 Task: Create a due date automation trigger when advanced on, on the tuesday after a card is due add fields with custom fields "Resume" completed at 11:00 AM.
Action: Mouse moved to (823, 257)
Screenshot: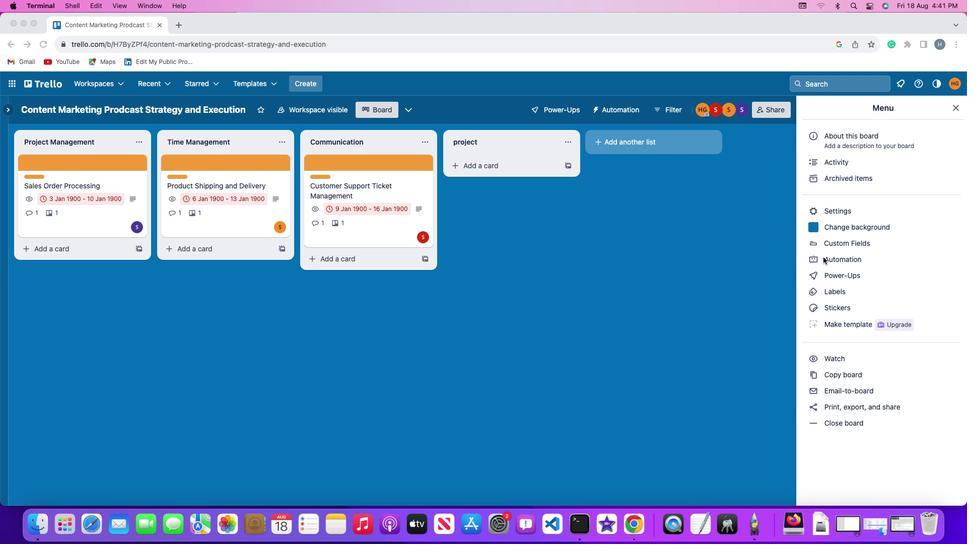 
Action: Mouse pressed left at (823, 257)
Screenshot: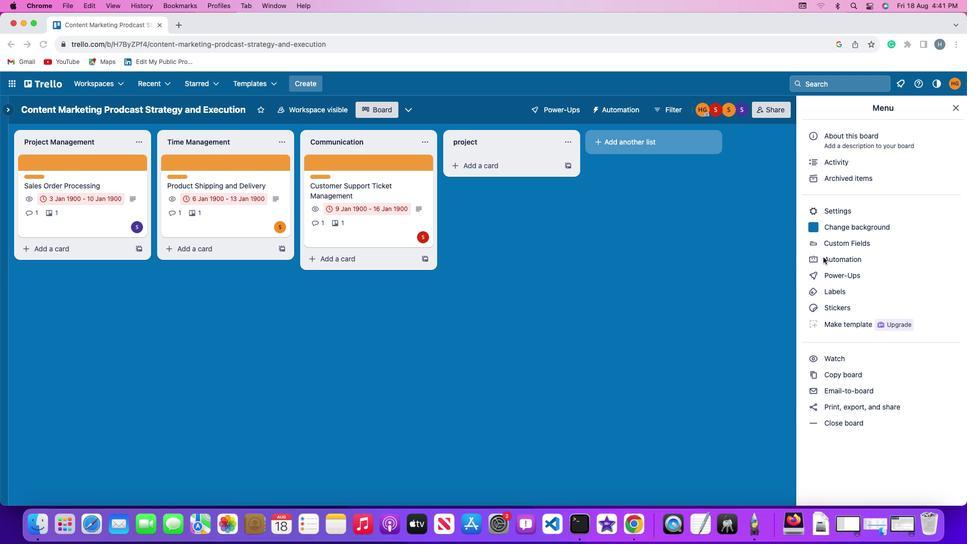 
Action: Mouse moved to (824, 257)
Screenshot: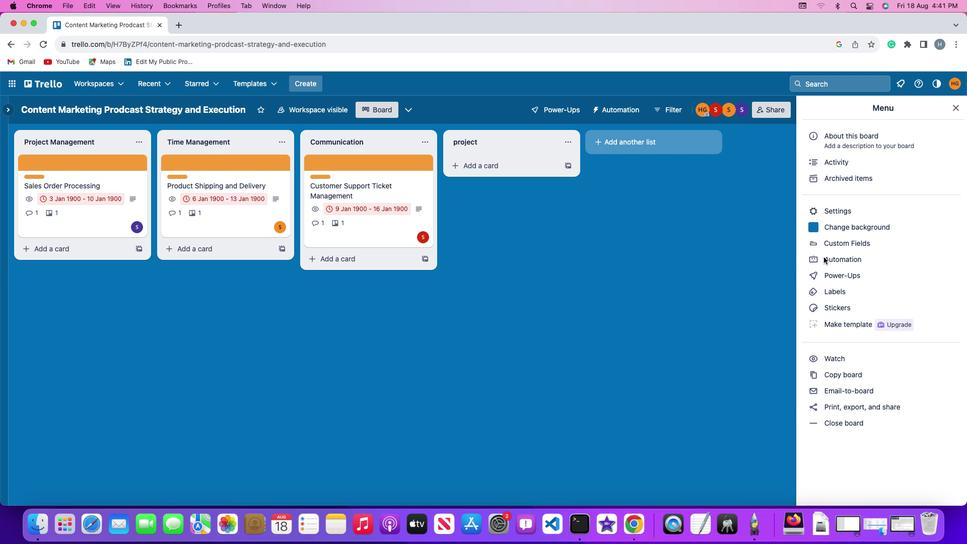 
Action: Mouse pressed left at (824, 257)
Screenshot: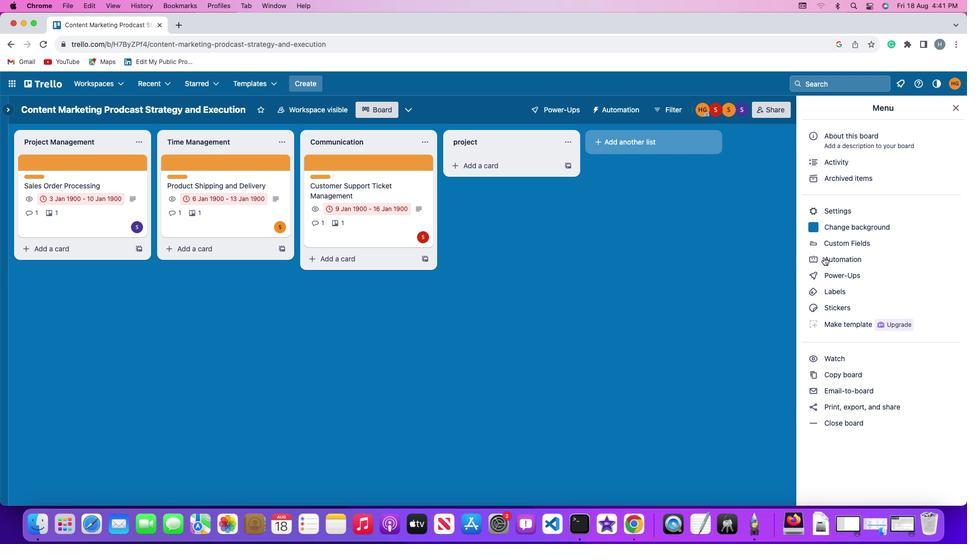 
Action: Mouse moved to (47, 238)
Screenshot: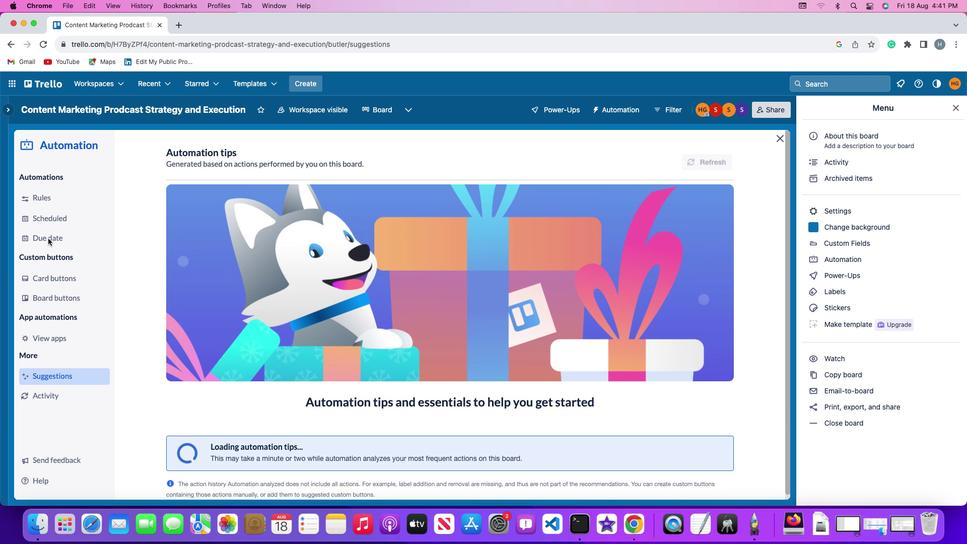 
Action: Mouse pressed left at (47, 238)
Screenshot: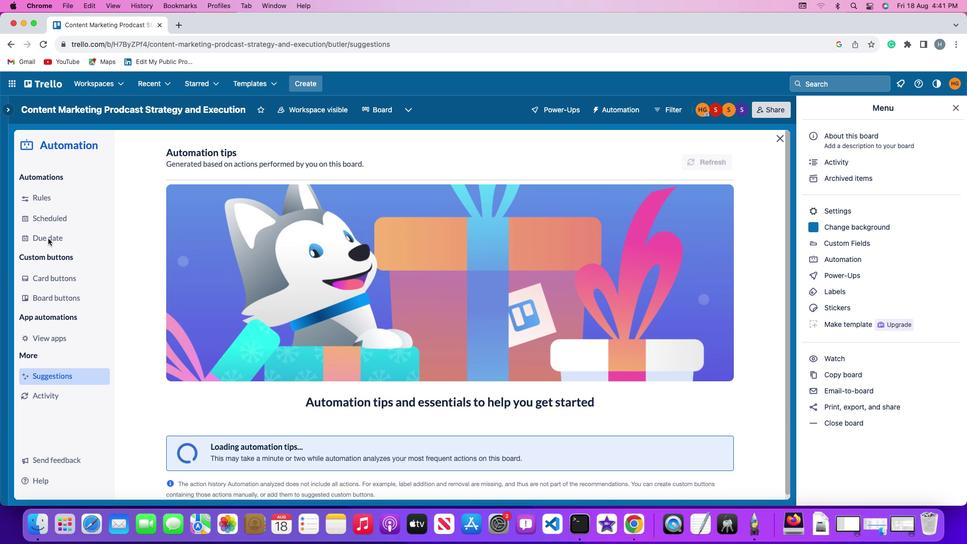
Action: Mouse moved to (688, 152)
Screenshot: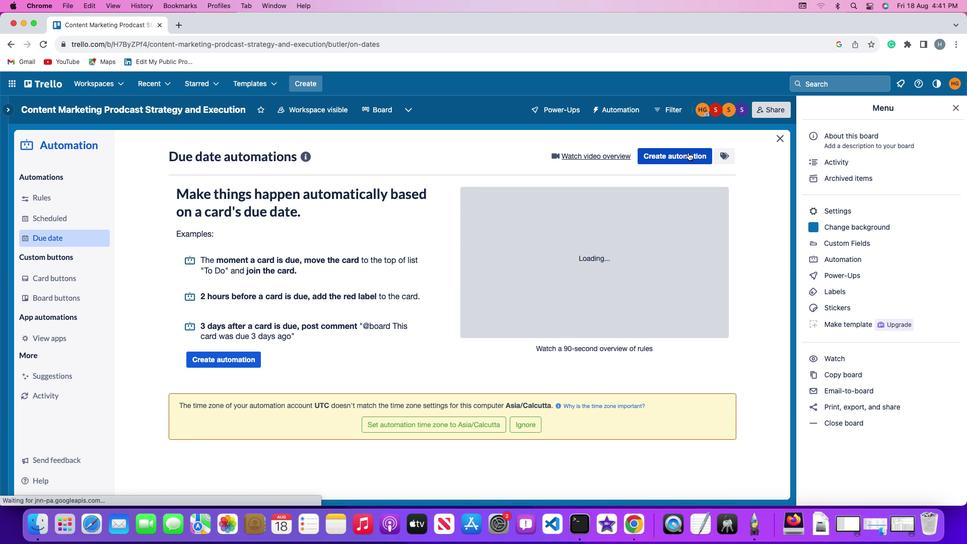 
Action: Mouse pressed left at (688, 152)
Screenshot: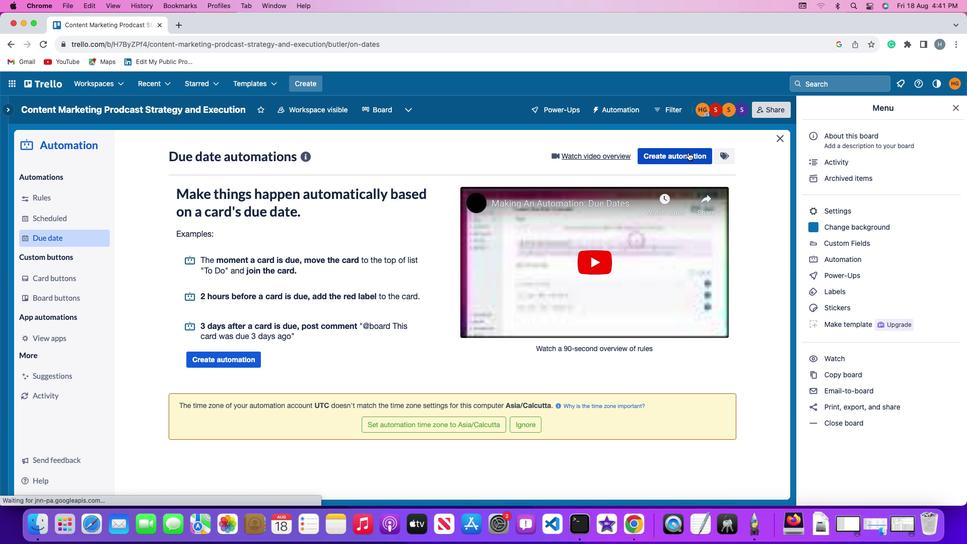 
Action: Mouse moved to (272, 257)
Screenshot: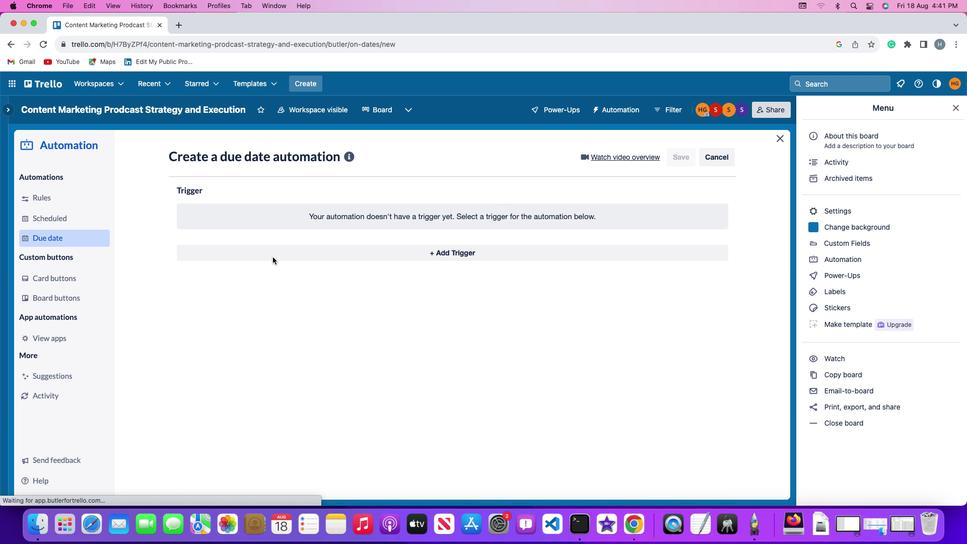 
Action: Mouse pressed left at (272, 257)
Screenshot: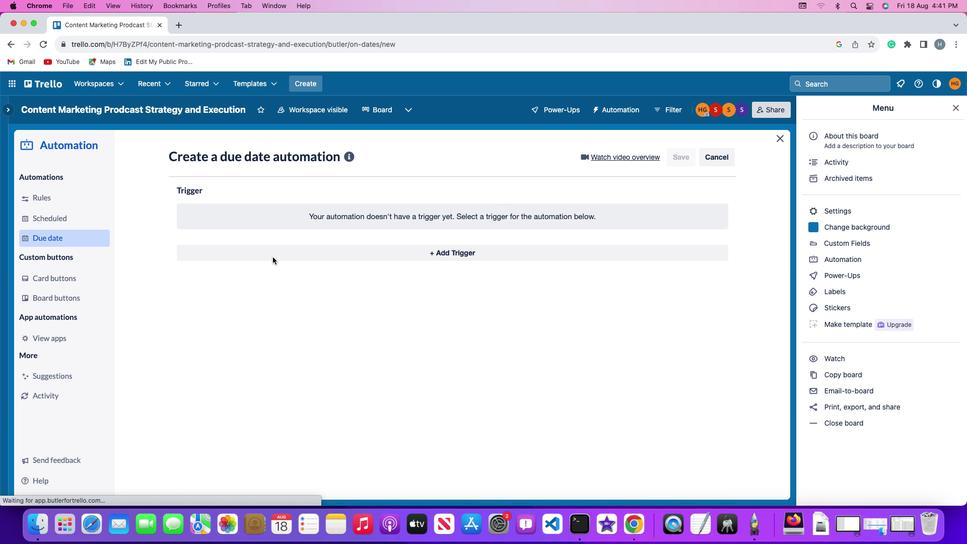 
Action: Mouse moved to (227, 439)
Screenshot: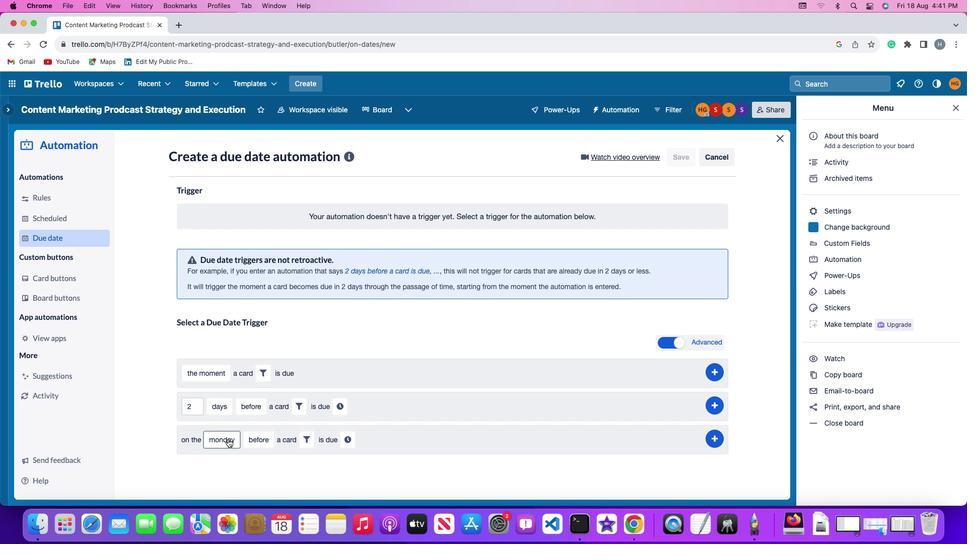 
Action: Mouse pressed left at (227, 439)
Screenshot: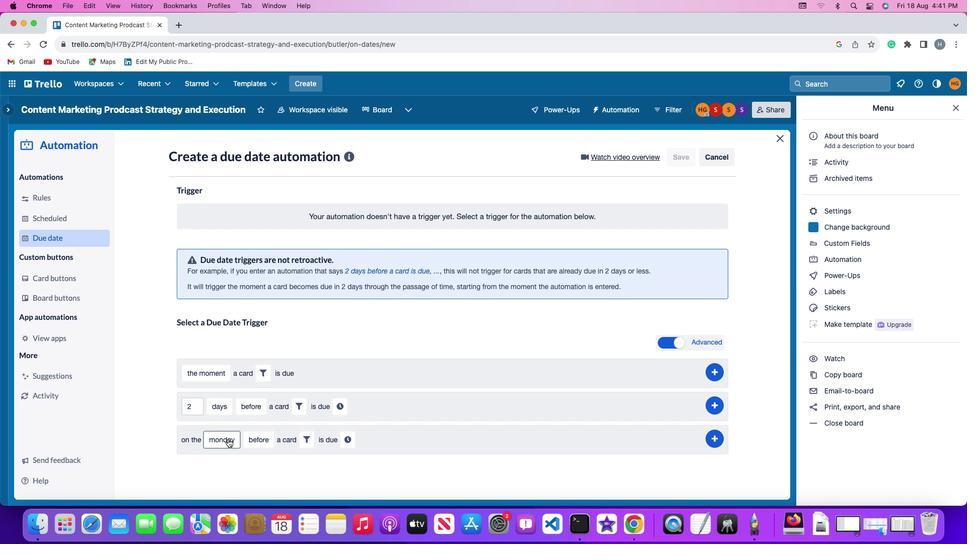 
Action: Mouse moved to (241, 319)
Screenshot: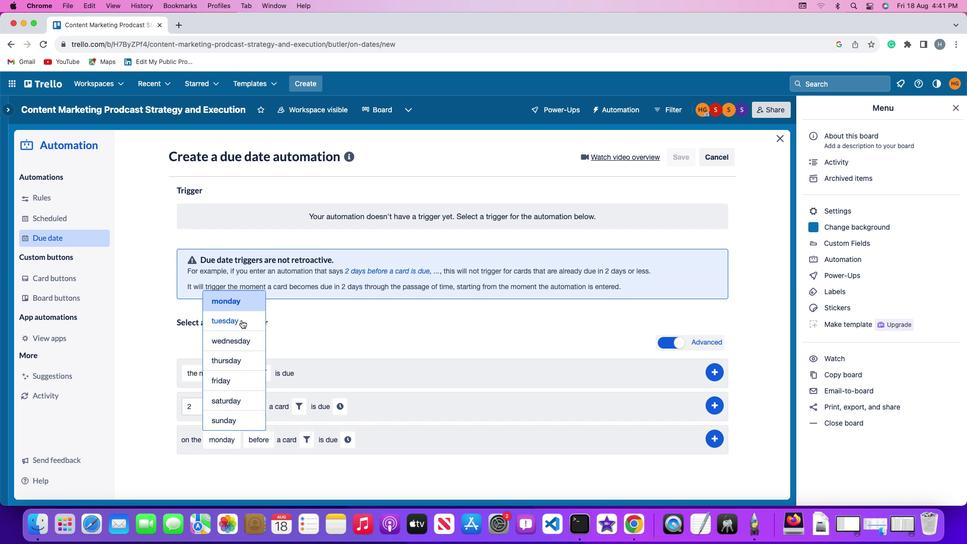 
Action: Mouse pressed left at (241, 319)
Screenshot: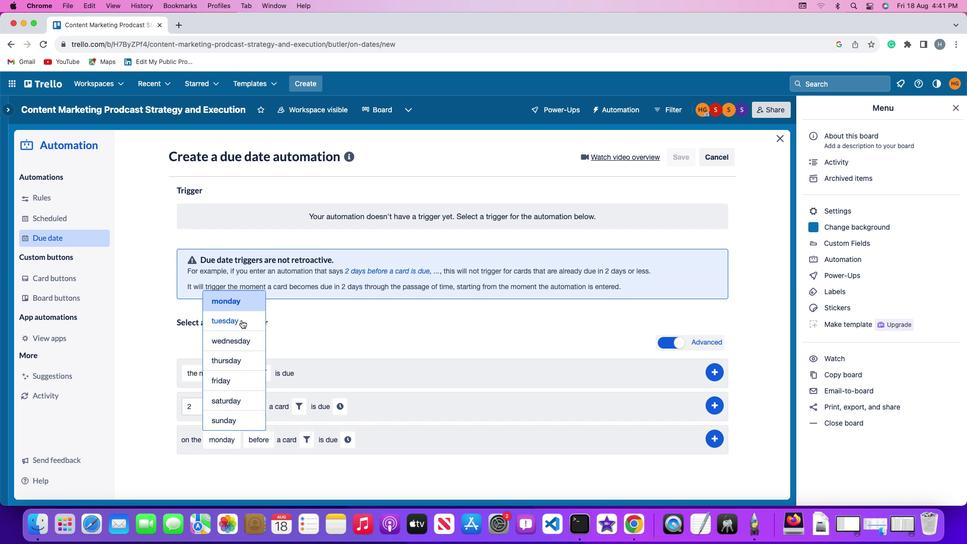
Action: Mouse moved to (257, 441)
Screenshot: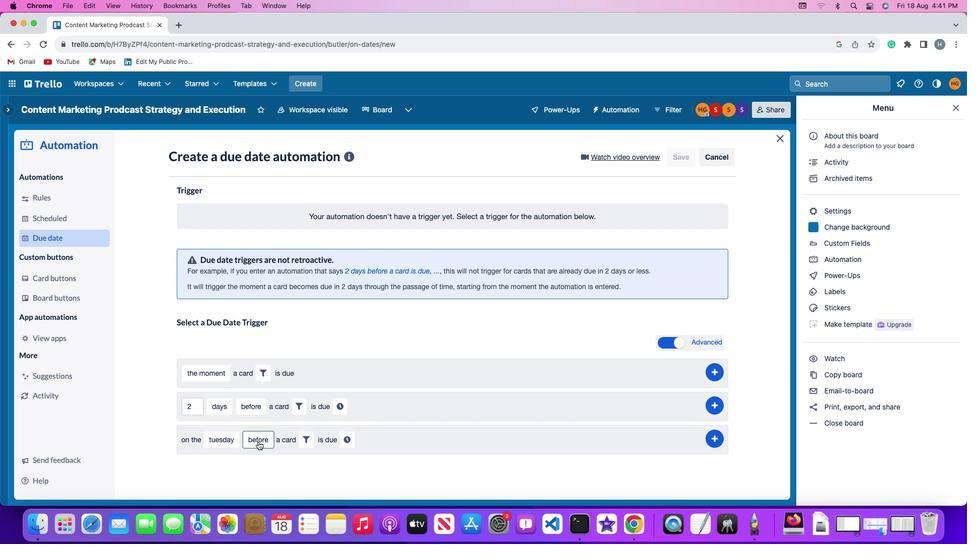 
Action: Mouse pressed left at (257, 441)
Screenshot: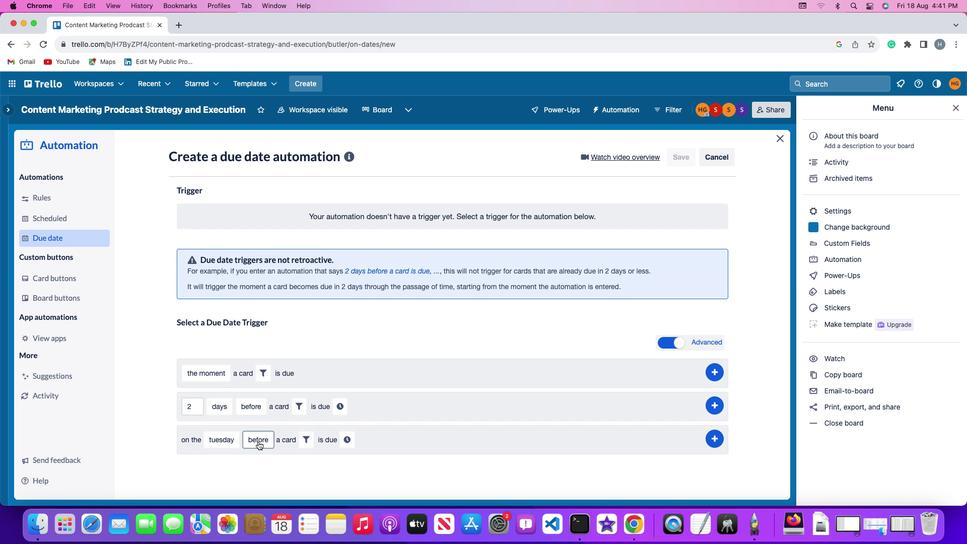 
Action: Mouse moved to (274, 382)
Screenshot: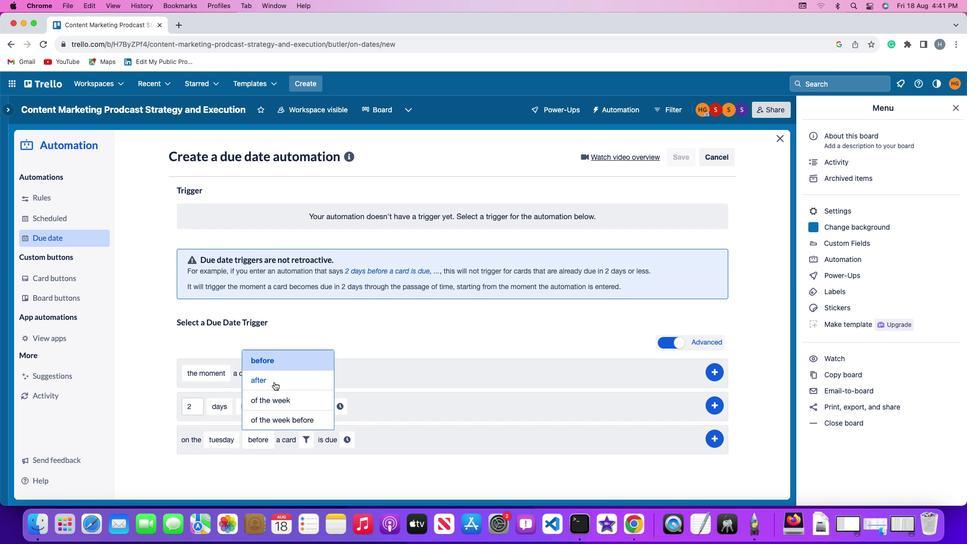 
Action: Mouse pressed left at (274, 382)
Screenshot: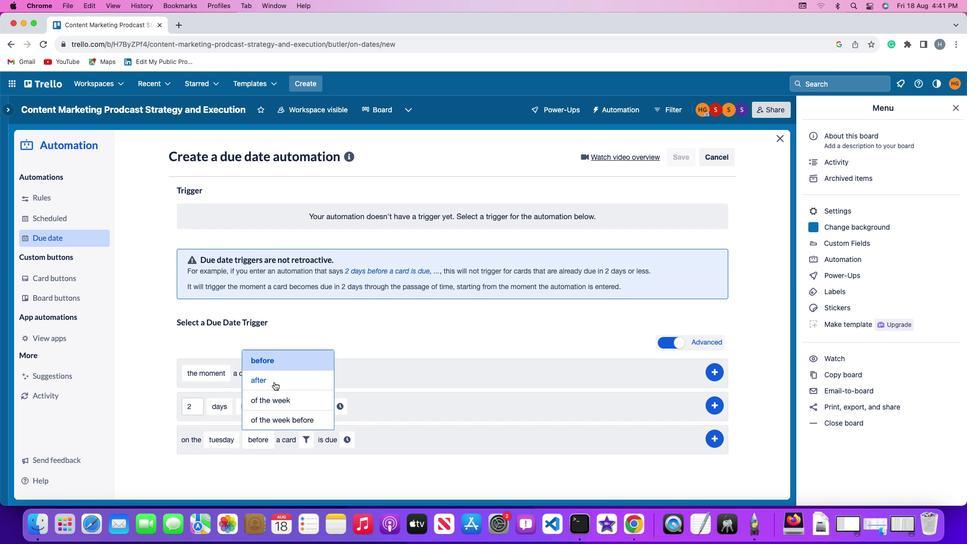 
Action: Mouse moved to (301, 439)
Screenshot: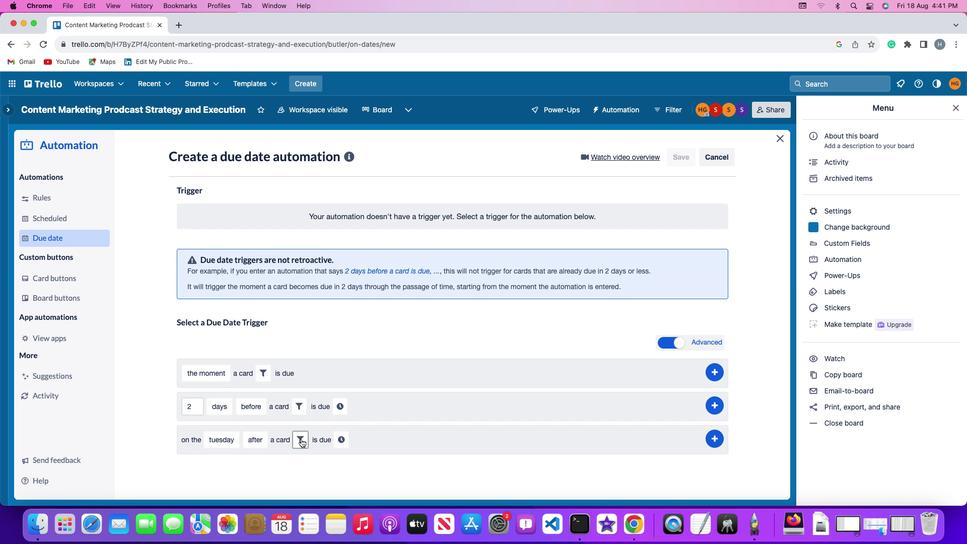 
Action: Mouse pressed left at (301, 439)
Screenshot: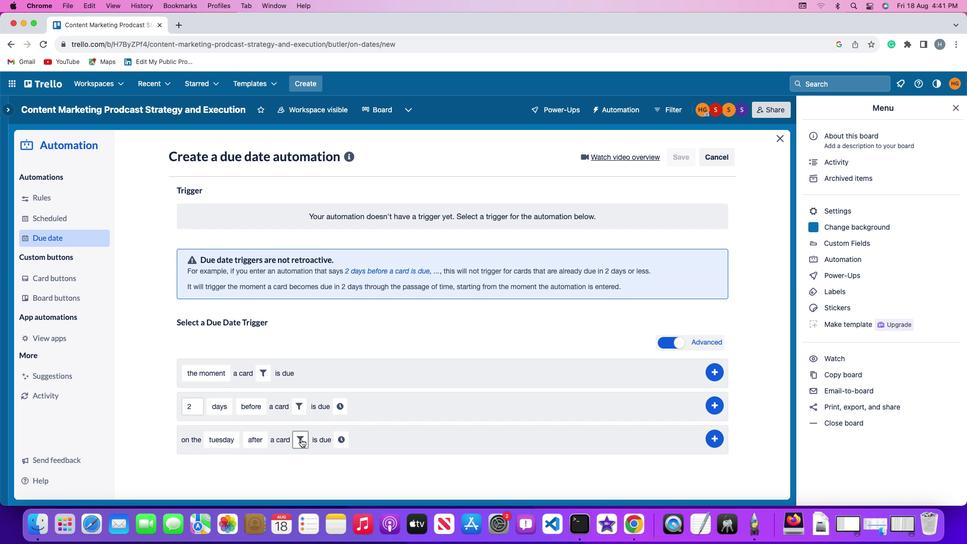 
Action: Mouse moved to (456, 470)
Screenshot: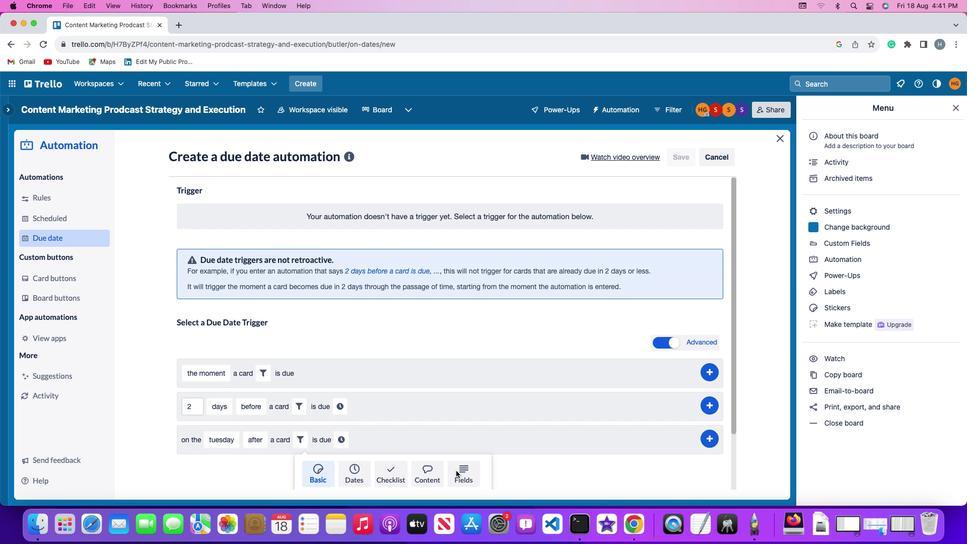 
Action: Mouse pressed left at (456, 470)
Screenshot: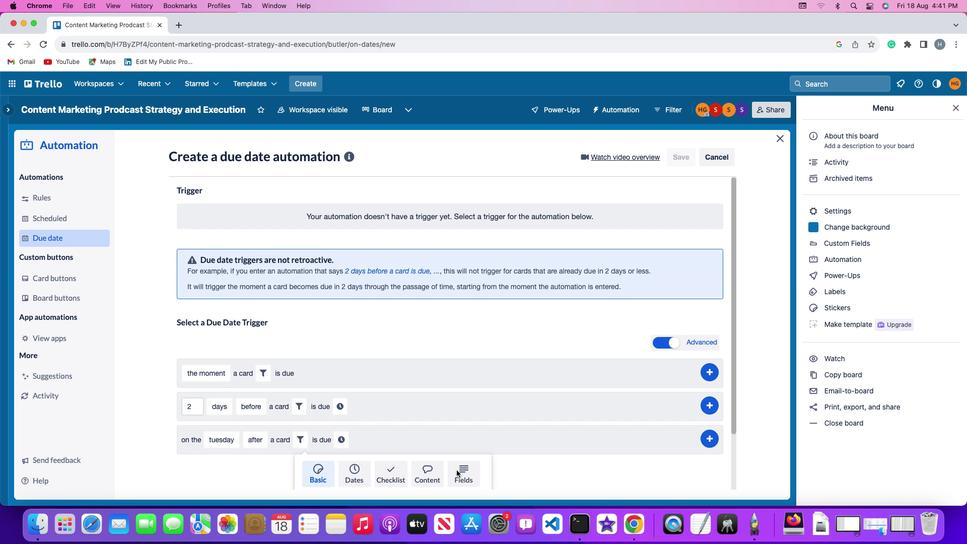 
Action: Mouse moved to (286, 459)
Screenshot: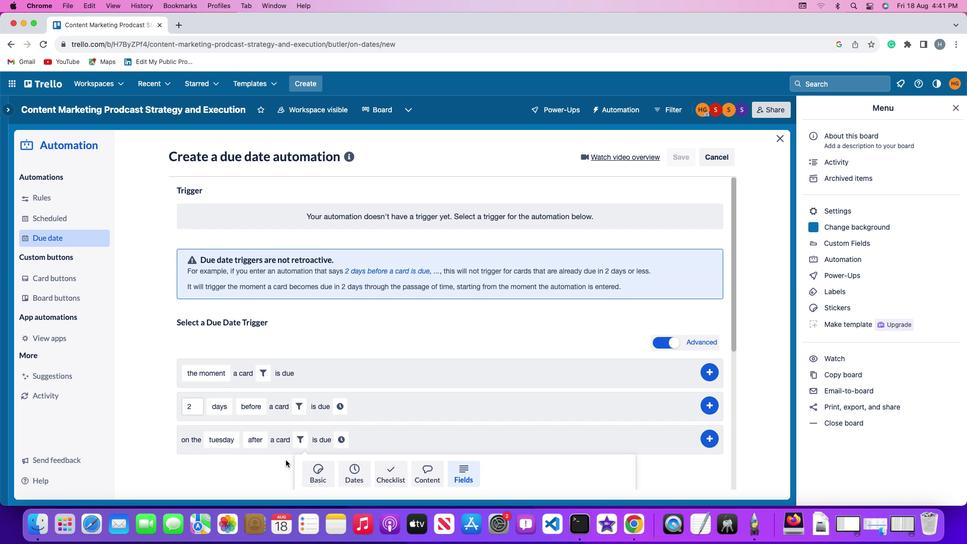 
Action: Mouse scrolled (286, 459) with delta (0, 0)
Screenshot: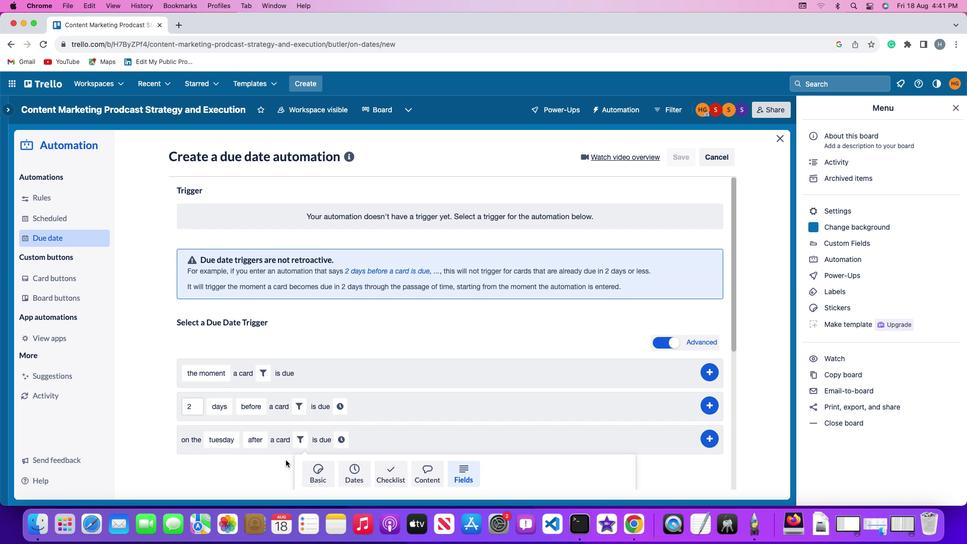 
Action: Mouse scrolled (286, 459) with delta (0, 0)
Screenshot: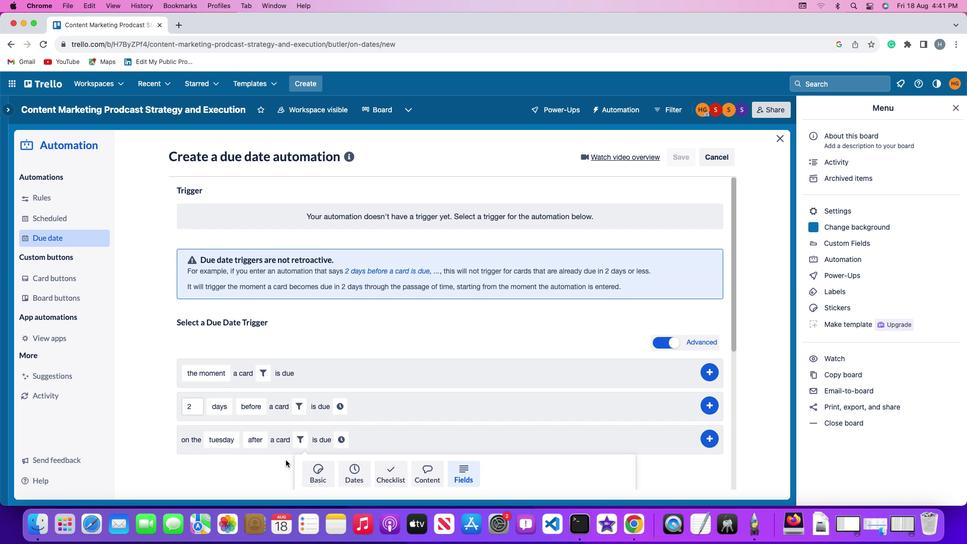 
Action: Mouse scrolled (286, 459) with delta (0, -1)
Screenshot: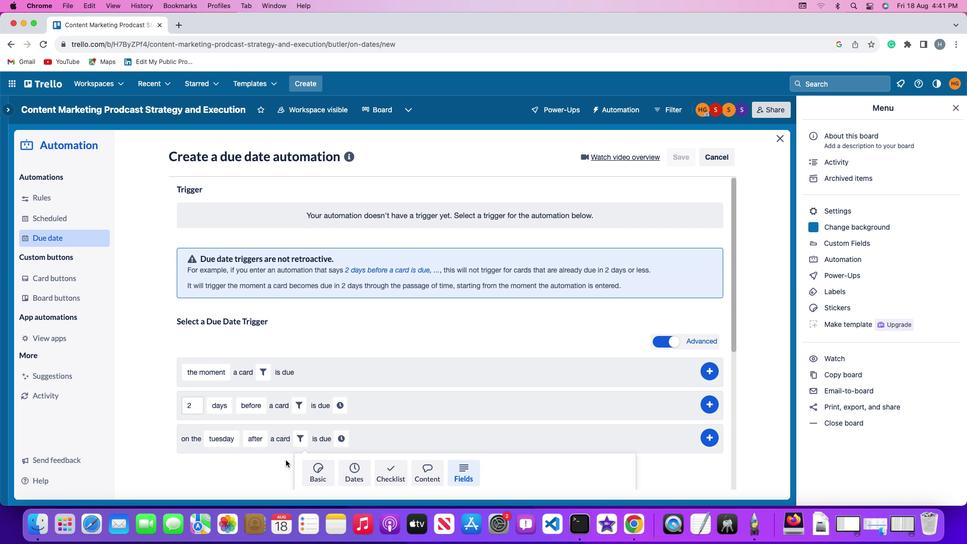 
Action: Mouse scrolled (286, 459) with delta (0, -2)
Screenshot: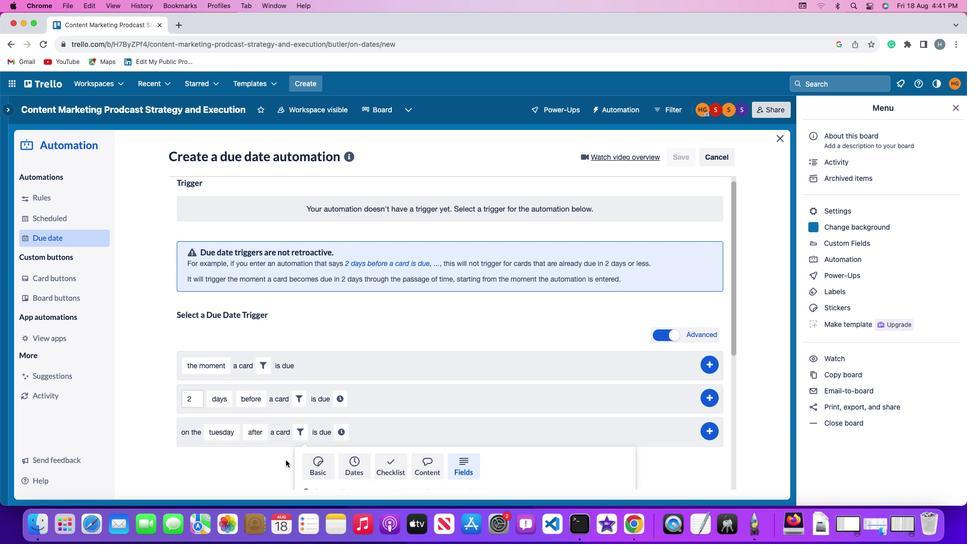 
Action: Mouse moved to (317, 365)
Screenshot: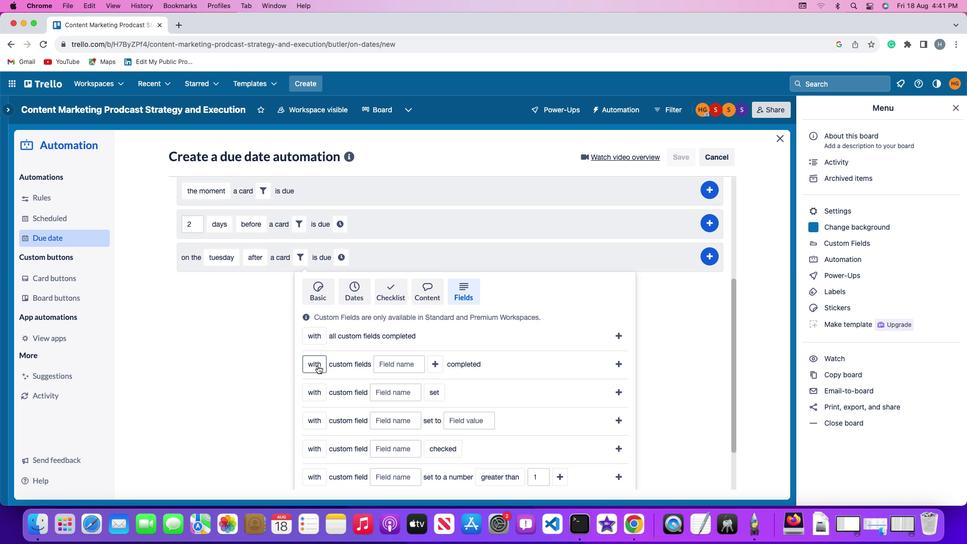 
Action: Mouse pressed left at (317, 365)
Screenshot: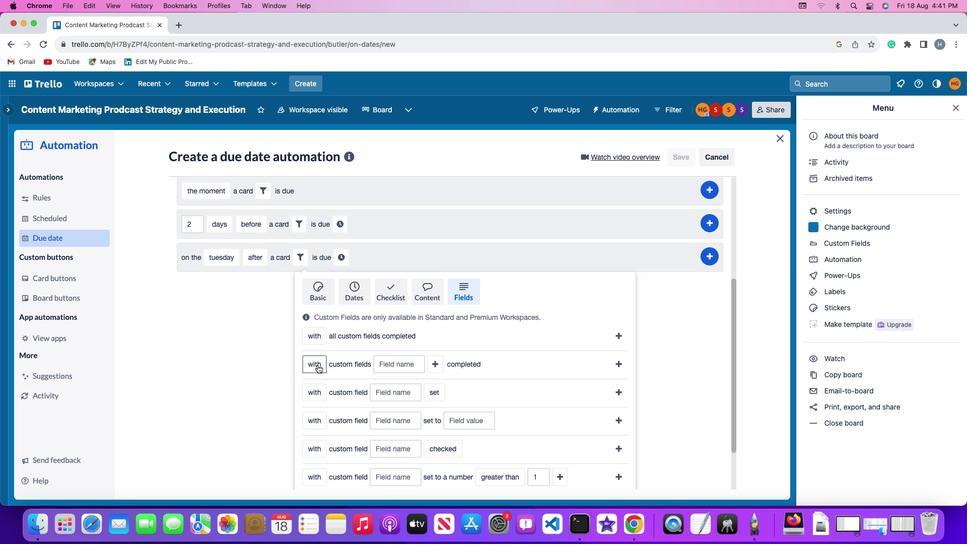 
Action: Mouse moved to (319, 380)
Screenshot: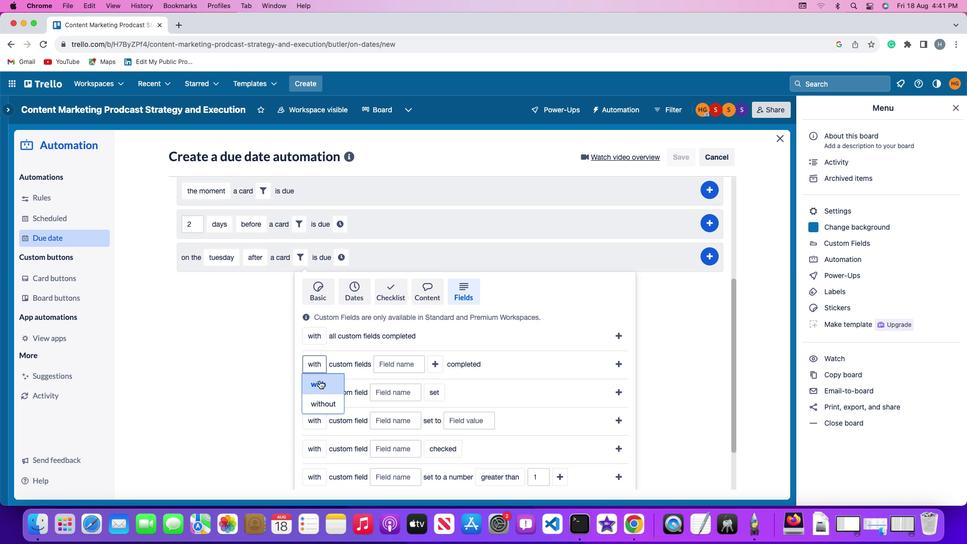 
Action: Mouse pressed left at (319, 380)
Screenshot: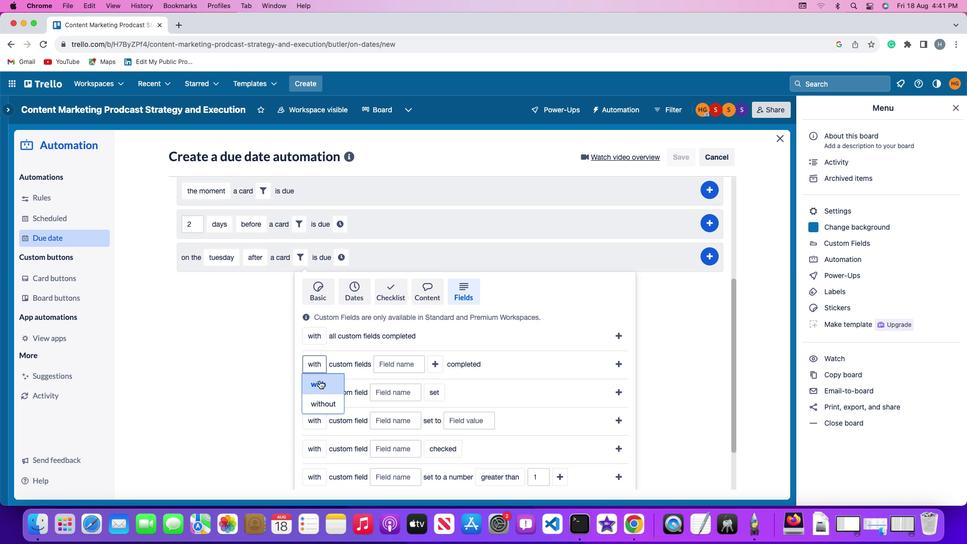 
Action: Mouse moved to (407, 366)
Screenshot: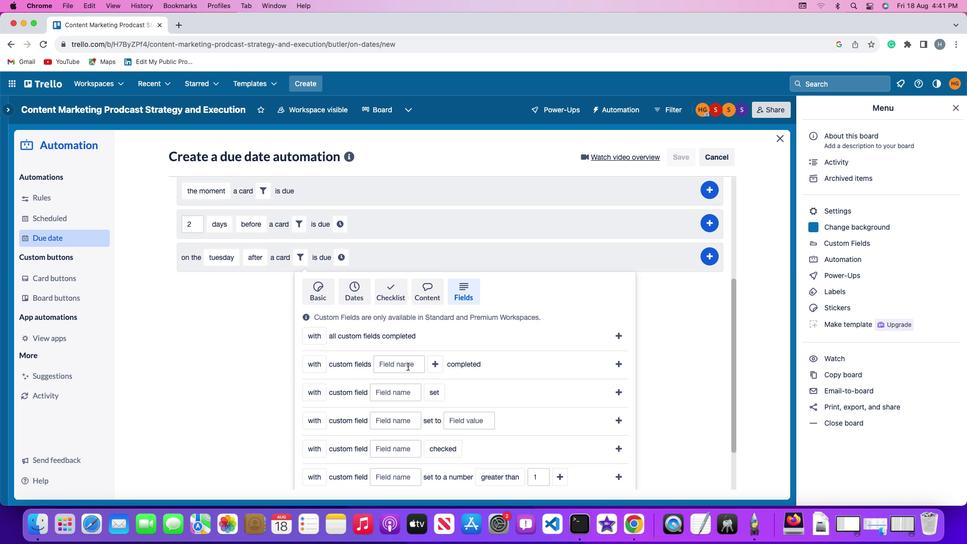 
Action: Mouse pressed left at (407, 366)
Screenshot: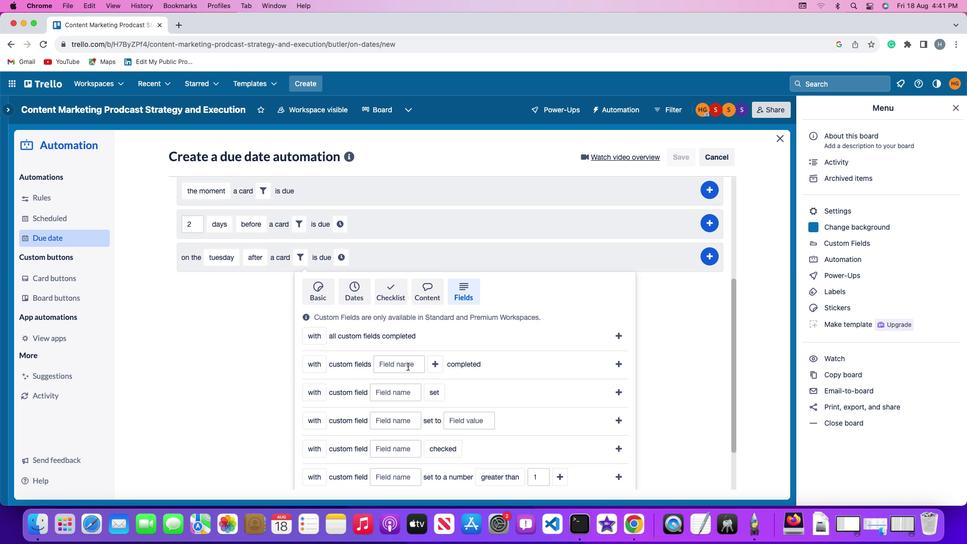 
Action: Mouse moved to (408, 365)
Screenshot: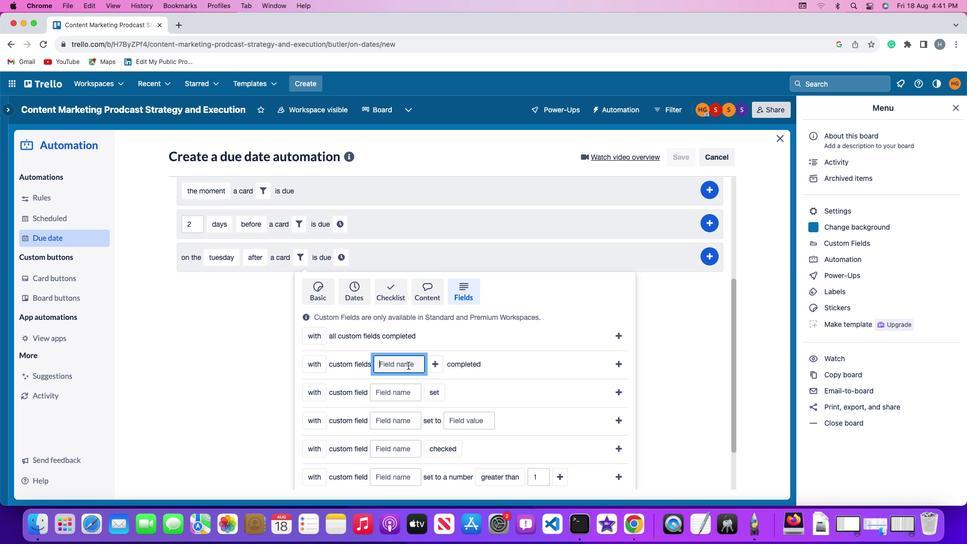 
Action: Key pressed Key.shift'R''e''s''u''m''e'
Screenshot: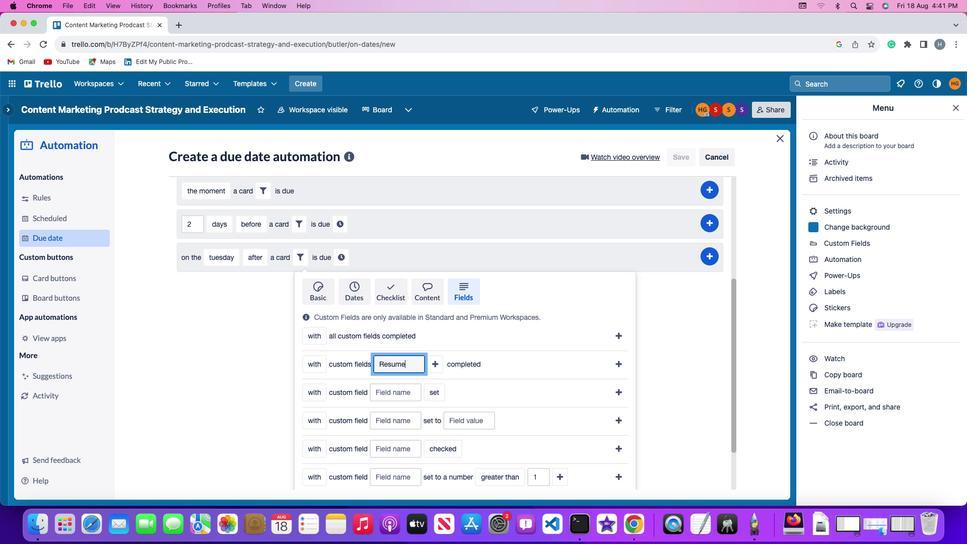 
Action: Mouse moved to (460, 360)
Screenshot: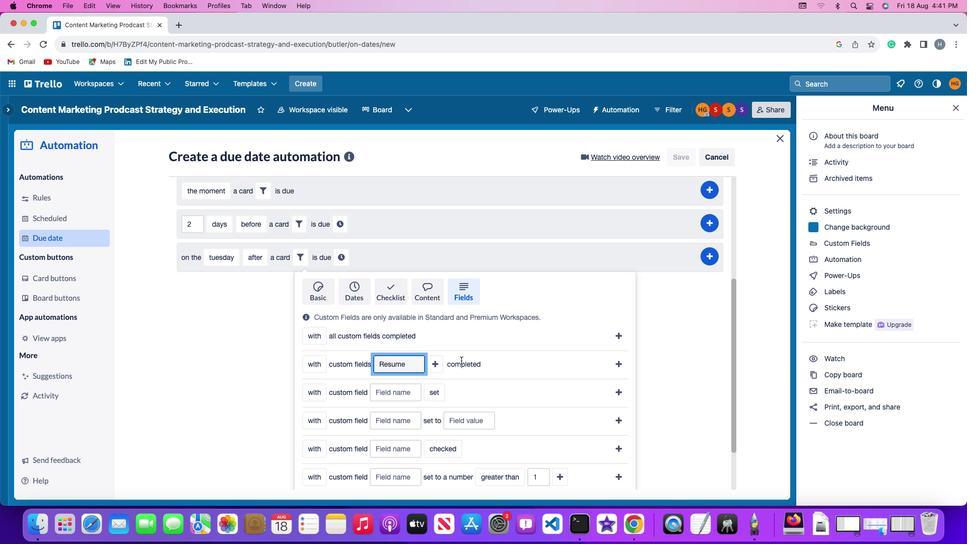 
Action: Mouse pressed left at (460, 360)
Screenshot: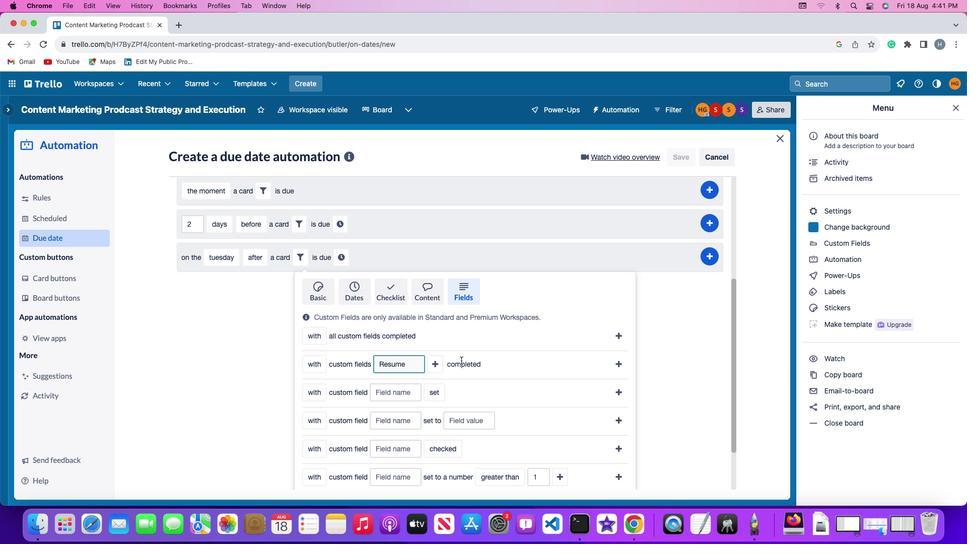 
Action: Mouse moved to (618, 357)
Screenshot: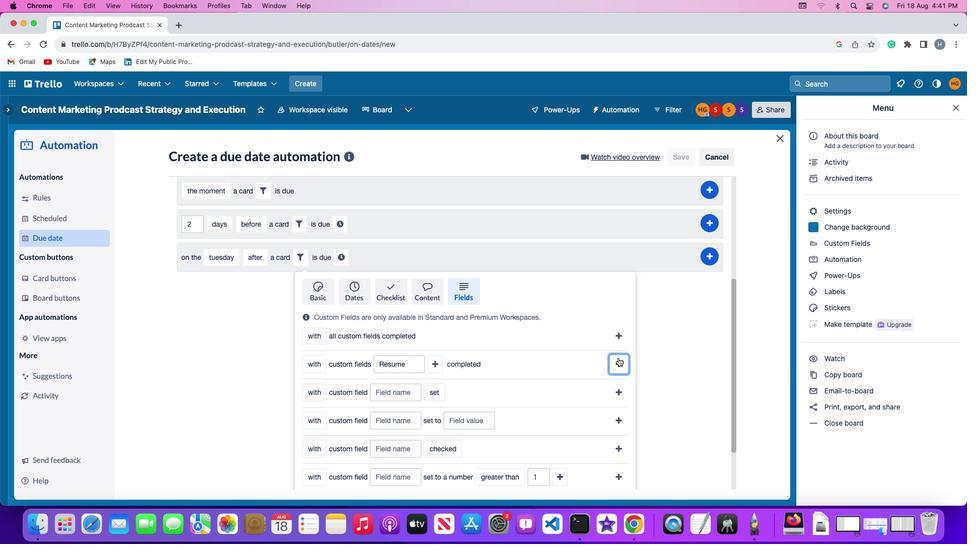 
Action: Mouse pressed left at (618, 357)
Screenshot: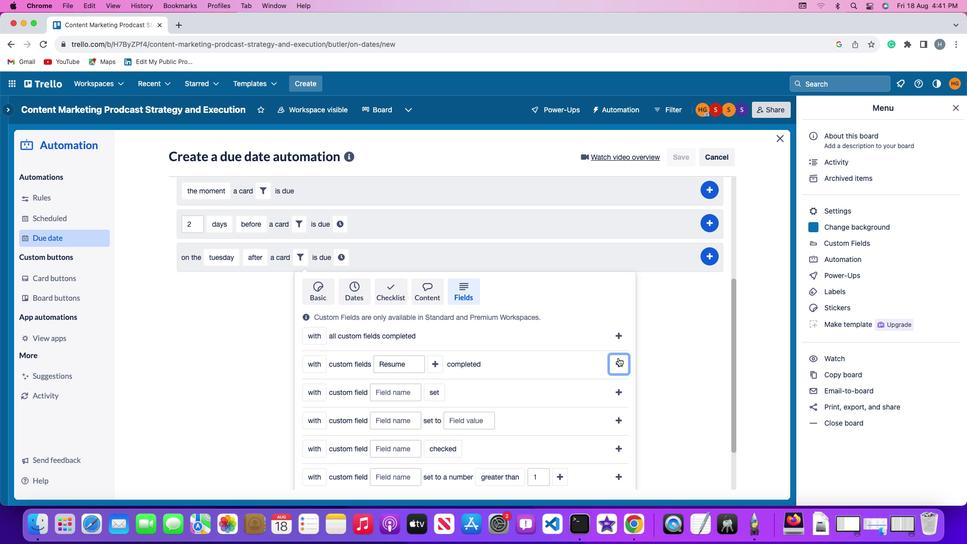 
Action: Mouse moved to (494, 436)
Screenshot: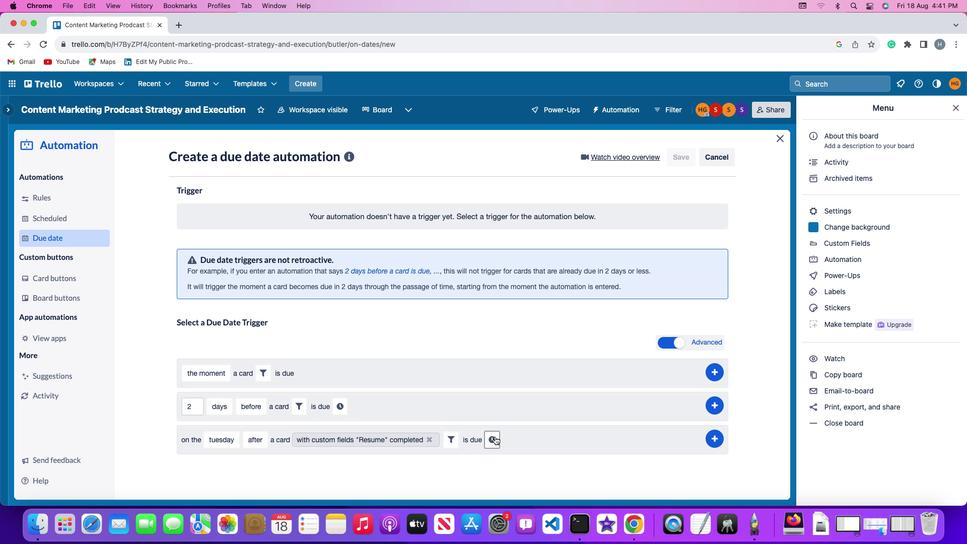 
Action: Mouse pressed left at (494, 436)
Screenshot: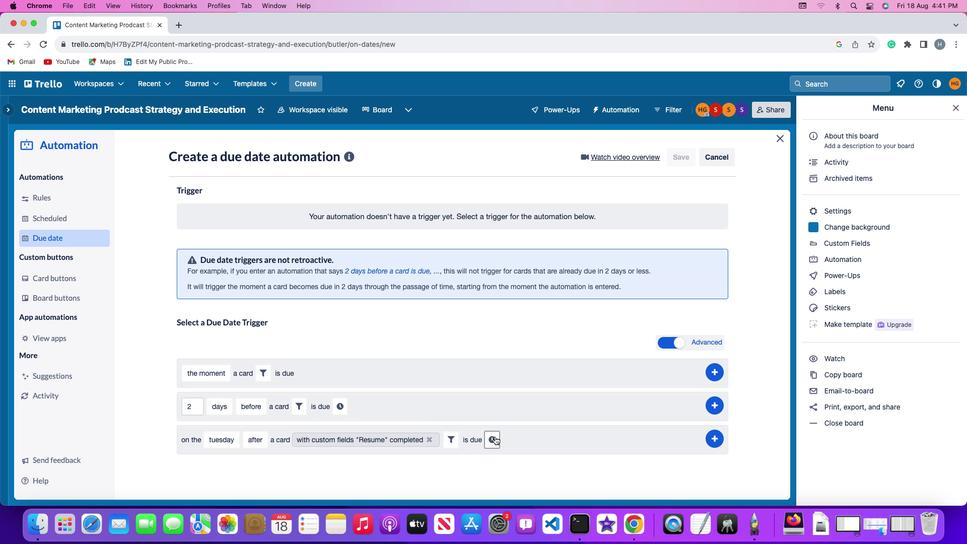 
Action: Mouse moved to (519, 440)
Screenshot: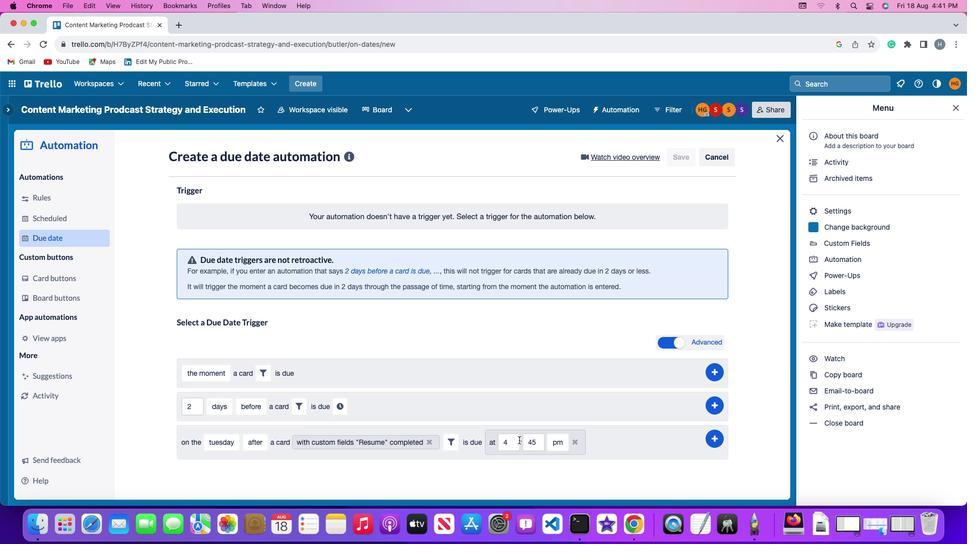 
Action: Mouse pressed left at (519, 440)
Screenshot: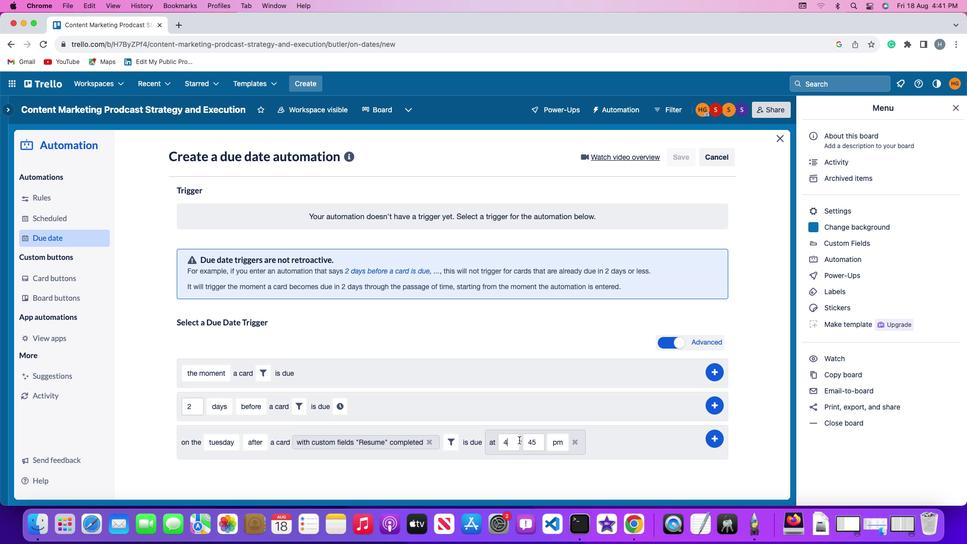 
Action: Mouse moved to (519, 440)
Screenshot: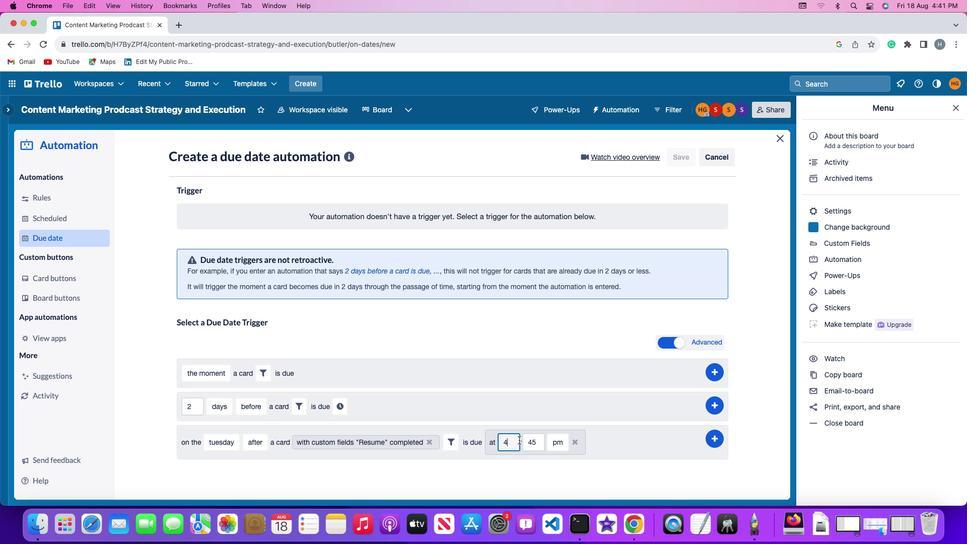 
Action: Key pressed Key.backspace'1''1'
Screenshot: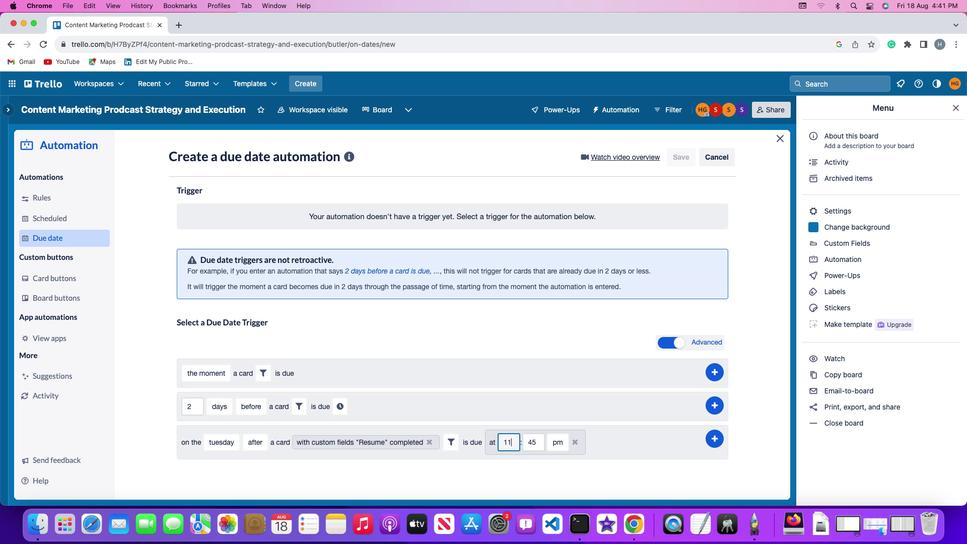 
Action: Mouse moved to (541, 443)
Screenshot: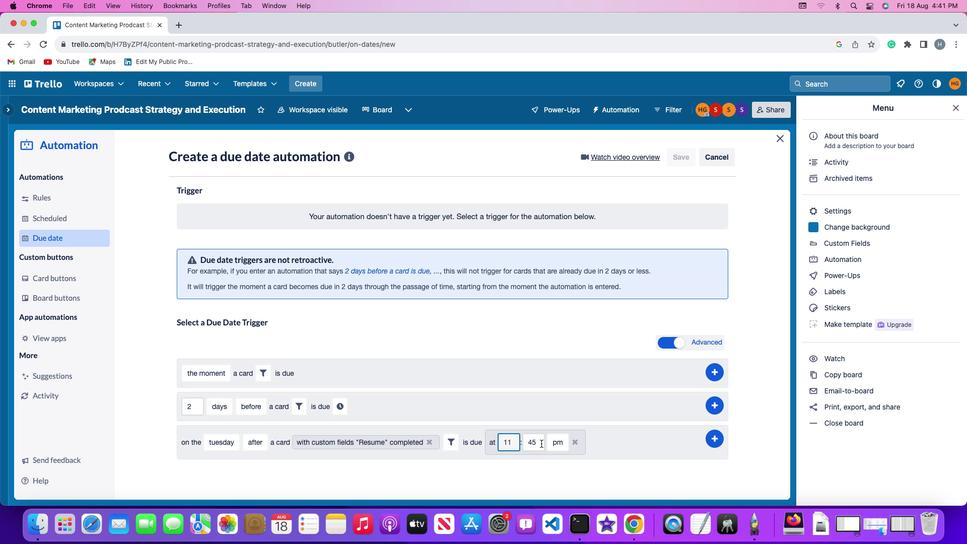 
Action: Mouse pressed left at (541, 443)
Screenshot: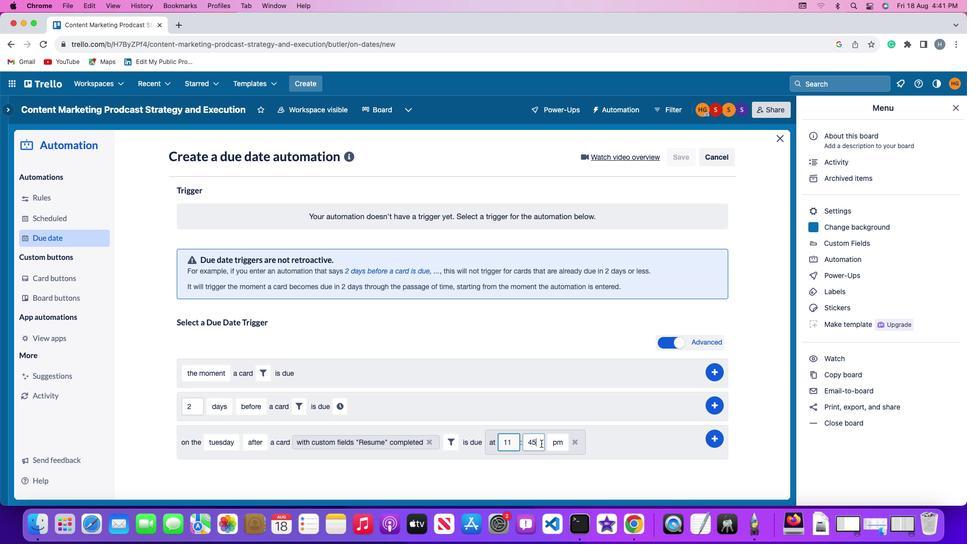 
Action: Key pressed Key.backspaceKey.backspace'0''0'
Screenshot: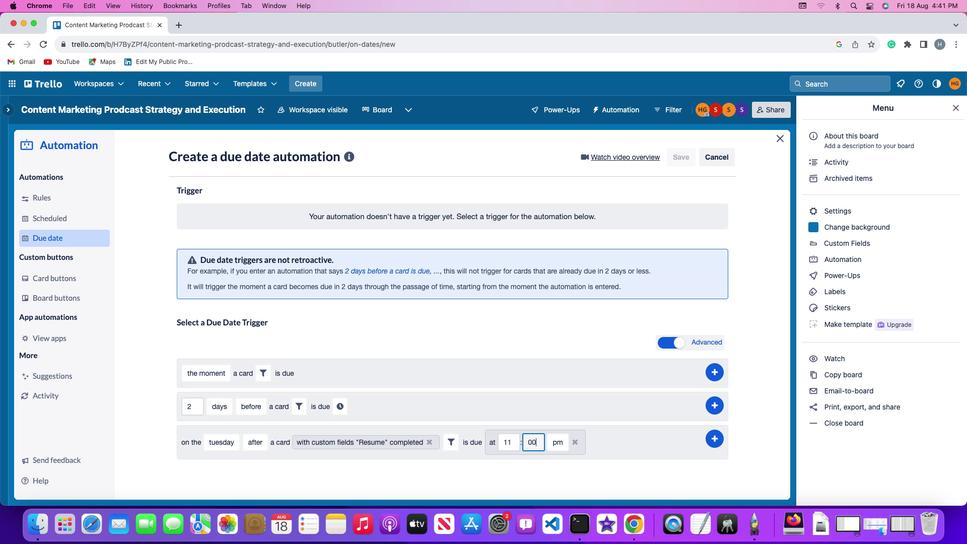 
Action: Mouse moved to (555, 442)
Screenshot: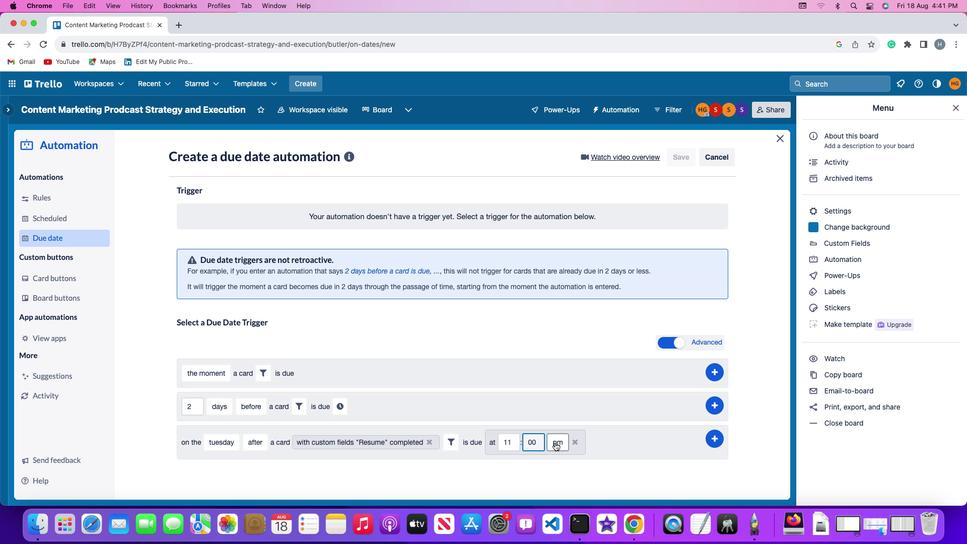 
Action: Mouse pressed left at (555, 442)
Screenshot: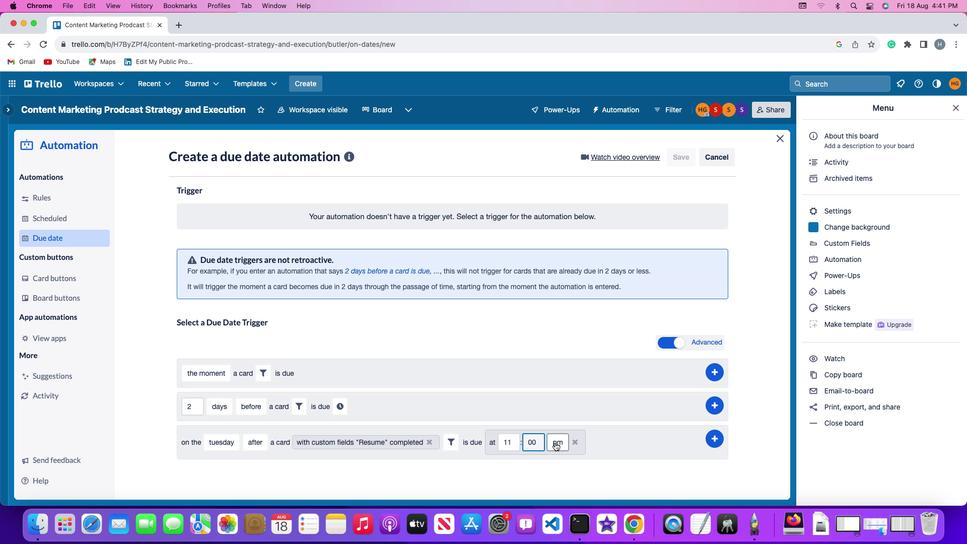 
Action: Mouse moved to (555, 456)
Screenshot: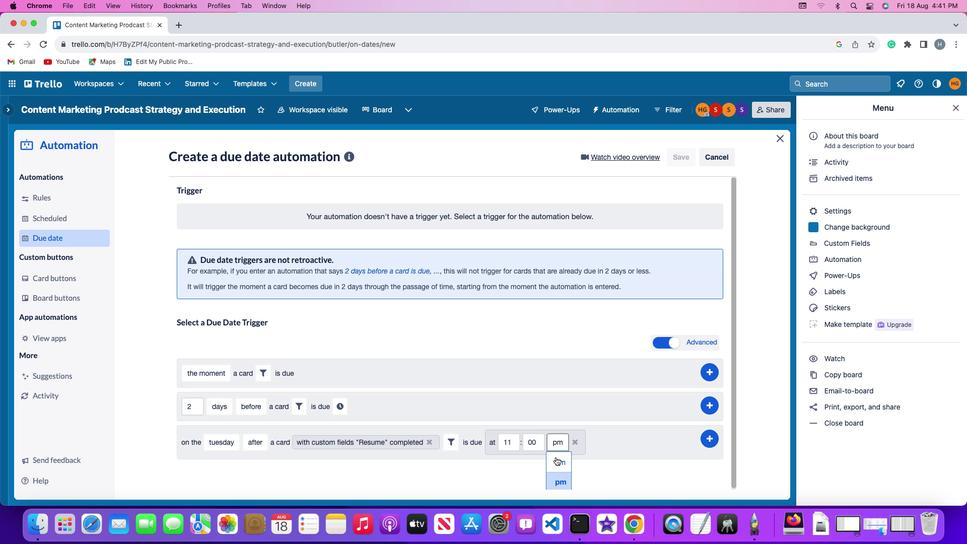 
Action: Mouse pressed left at (555, 456)
Screenshot: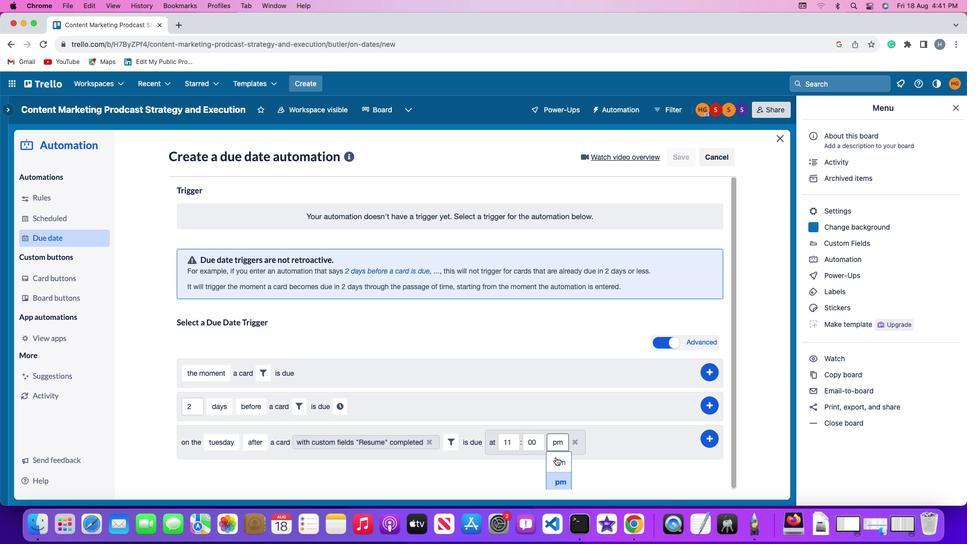 
Action: Mouse moved to (715, 436)
Screenshot: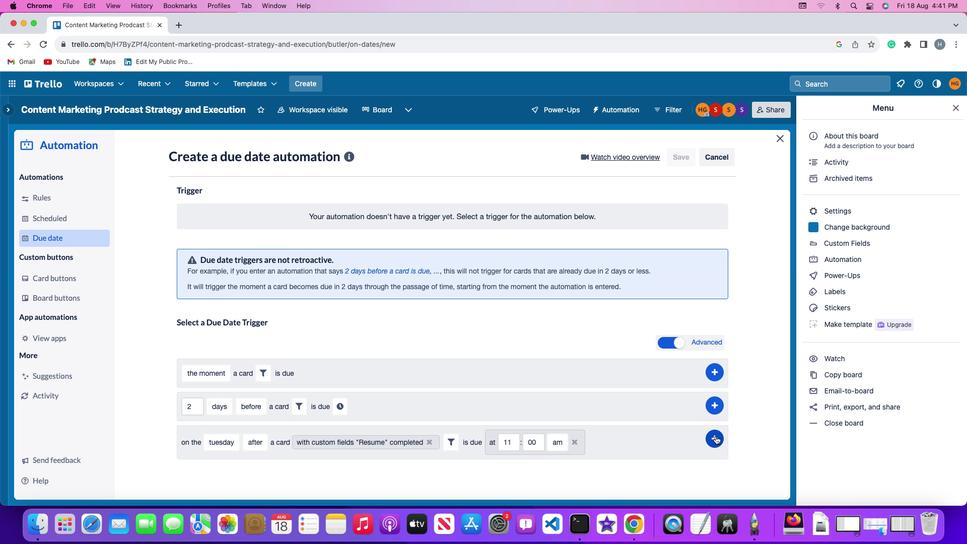 
Action: Mouse pressed left at (715, 436)
Screenshot: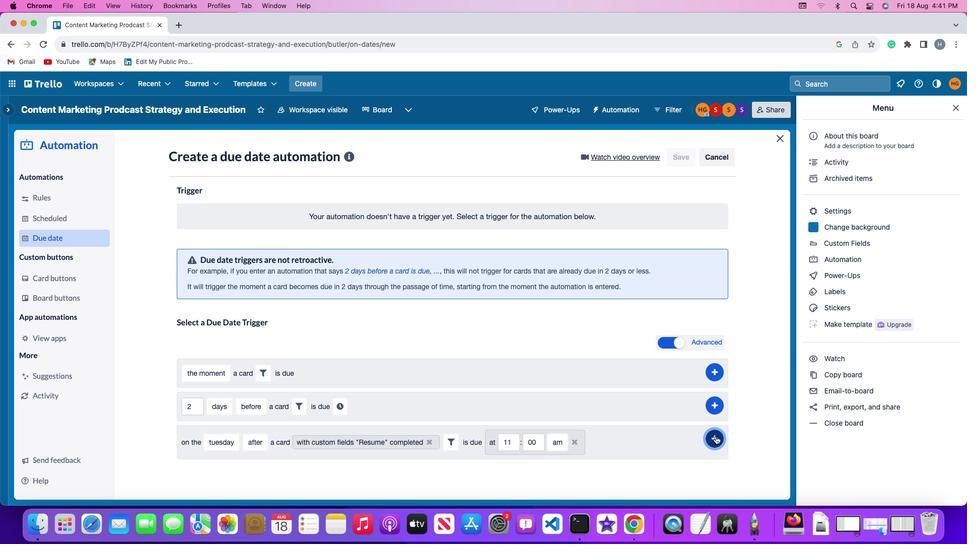 
Action: Mouse moved to (747, 352)
Screenshot: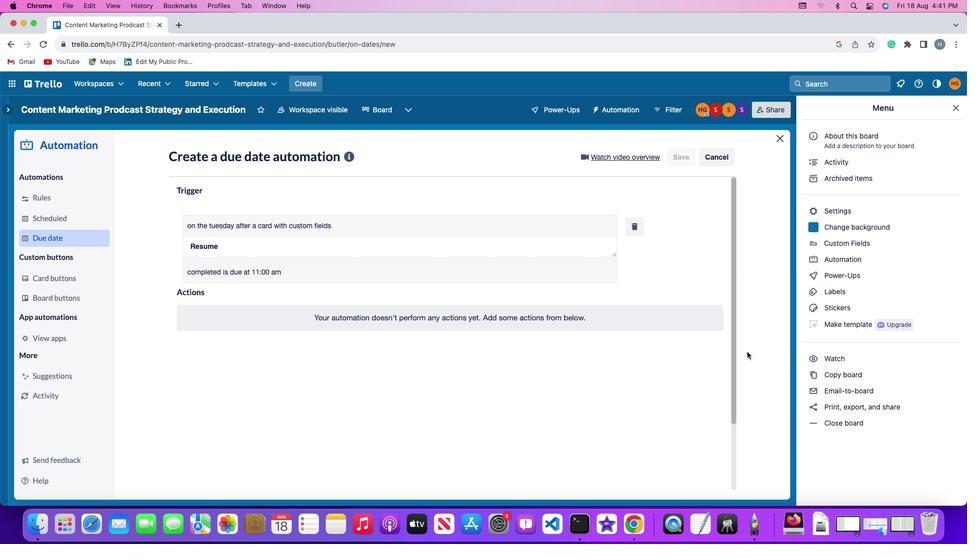 
